 Task: Add Smarty Pants Baby Multi & DHA Liquid to the cart.
Action: Mouse moved to (247, 127)
Screenshot: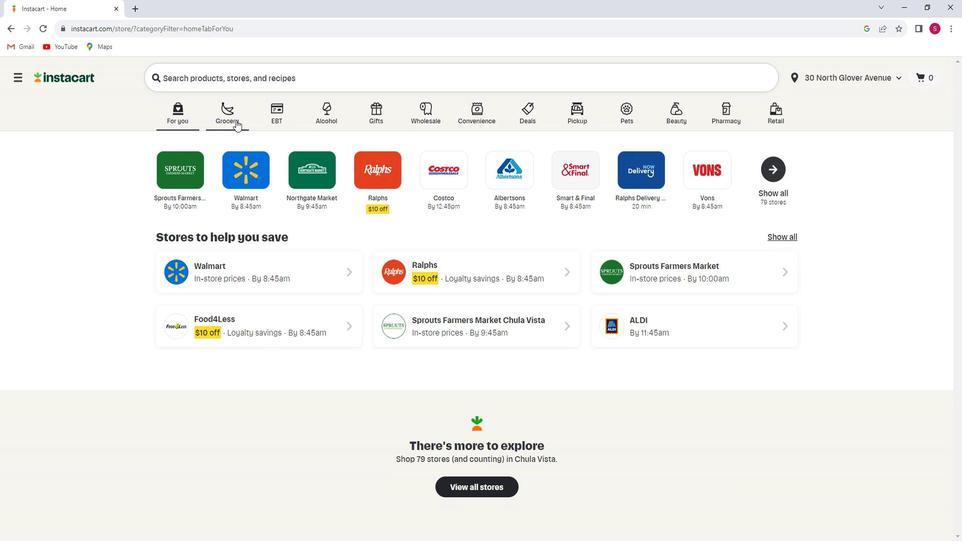 
Action: Mouse pressed left at (247, 127)
Screenshot: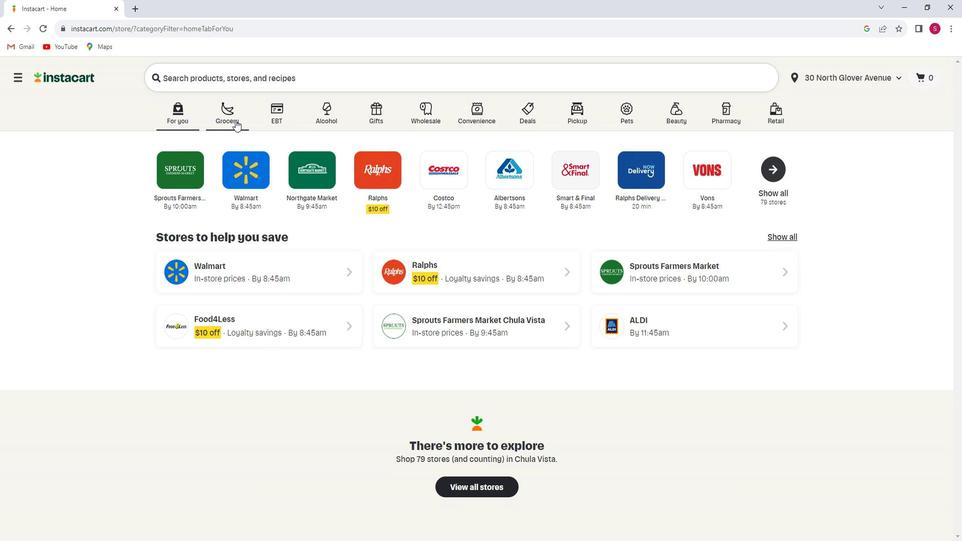 
Action: Mouse moved to (269, 302)
Screenshot: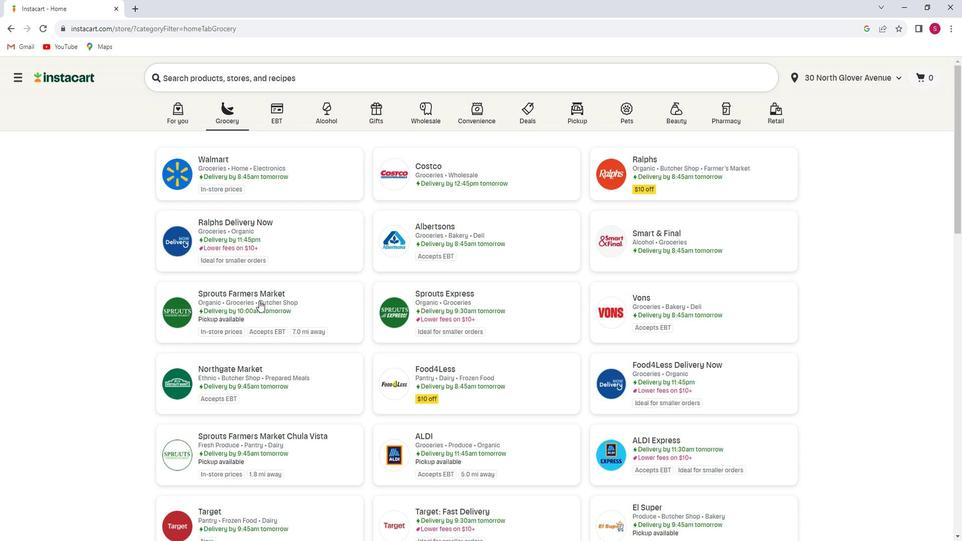 
Action: Mouse pressed left at (269, 302)
Screenshot: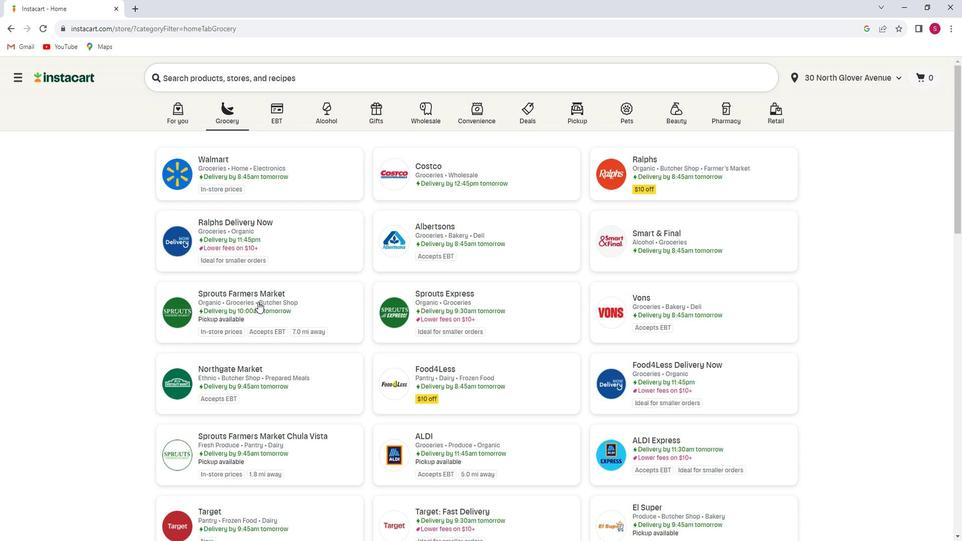 
Action: Mouse moved to (71, 281)
Screenshot: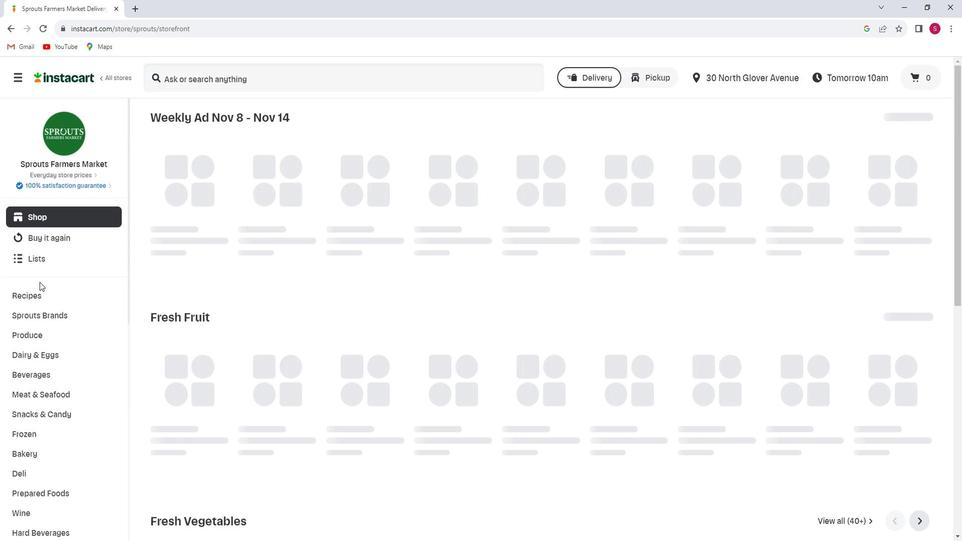 
Action: Mouse scrolled (71, 280) with delta (0, 0)
Screenshot: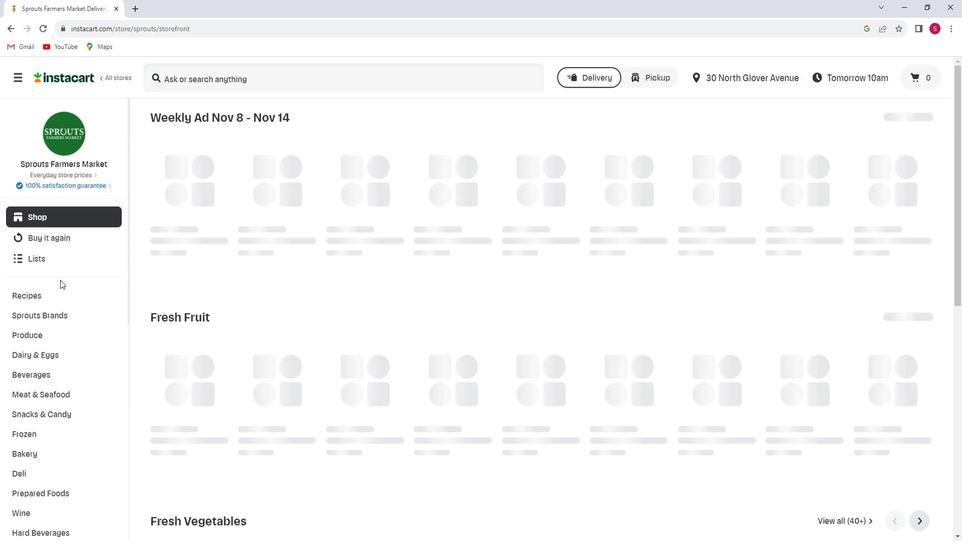 
Action: Mouse scrolled (71, 280) with delta (0, 0)
Screenshot: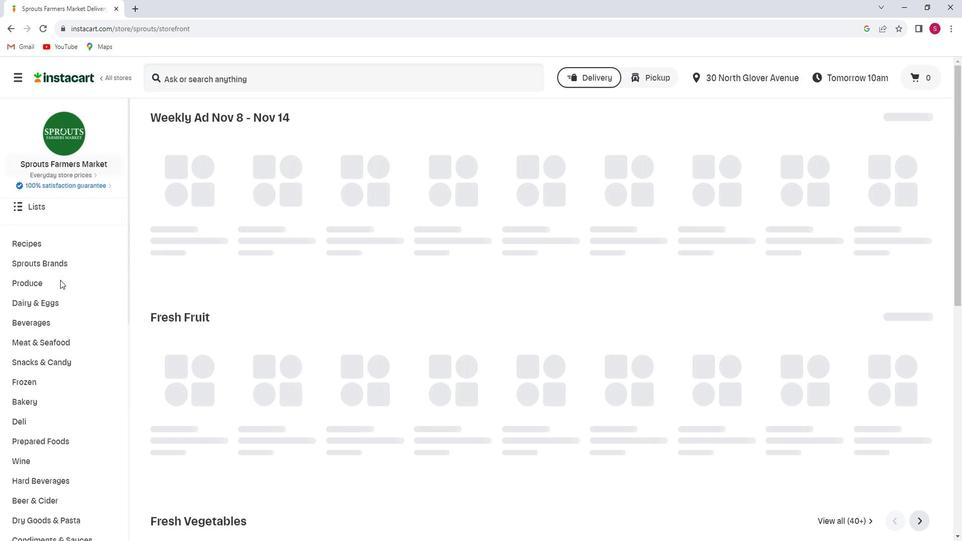 
Action: Mouse scrolled (71, 280) with delta (0, 0)
Screenshot: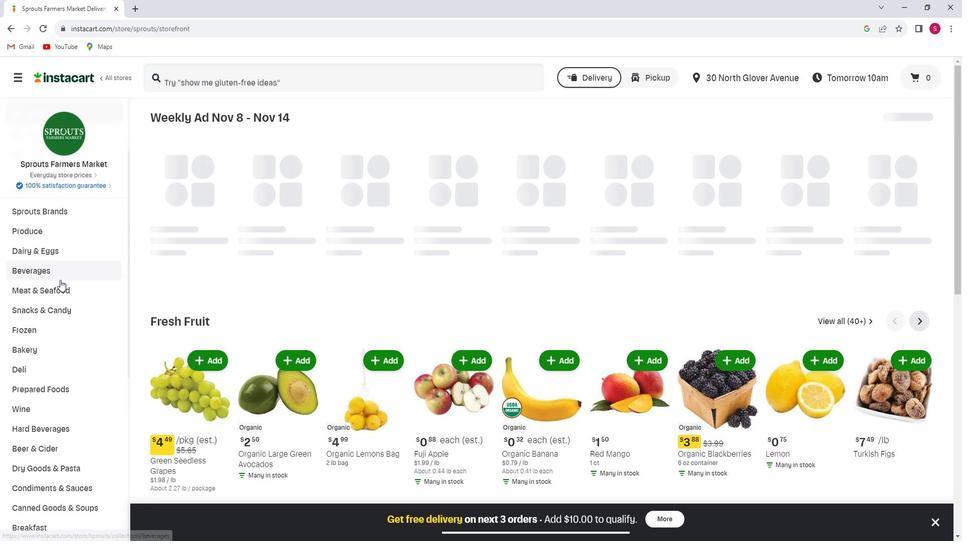 
Action: Mouse scrolled (71, 280) with delta (0, 0)
Screenshot: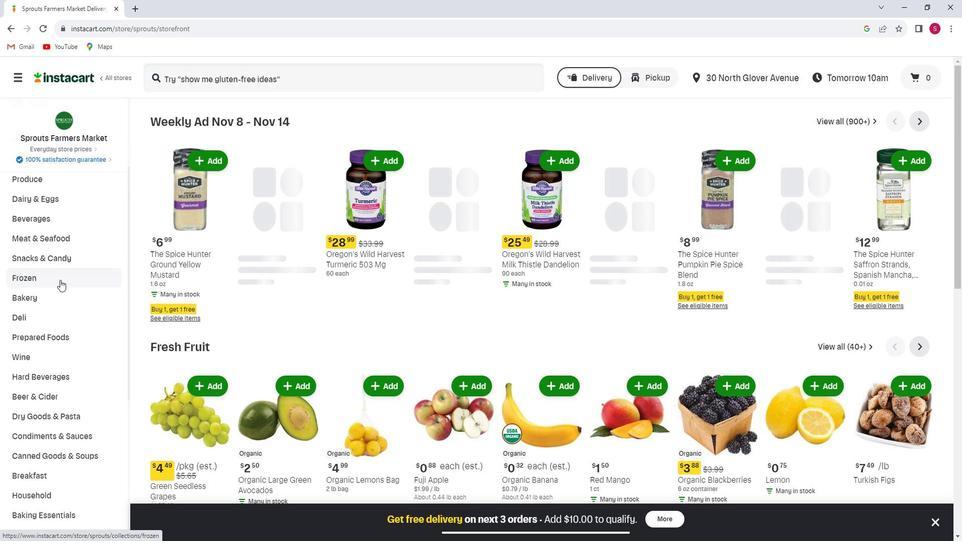 
Action: Mouse scrolled (71, 280) with delta (0, 0)
Screenshot: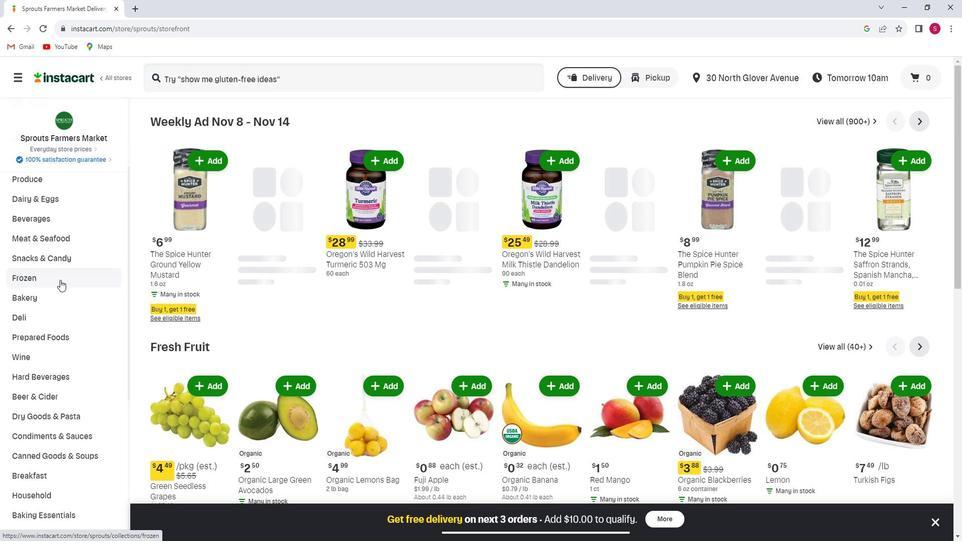 
Action: Mouse scrolled (71, 280) with delta (0, 0)
Screenshot: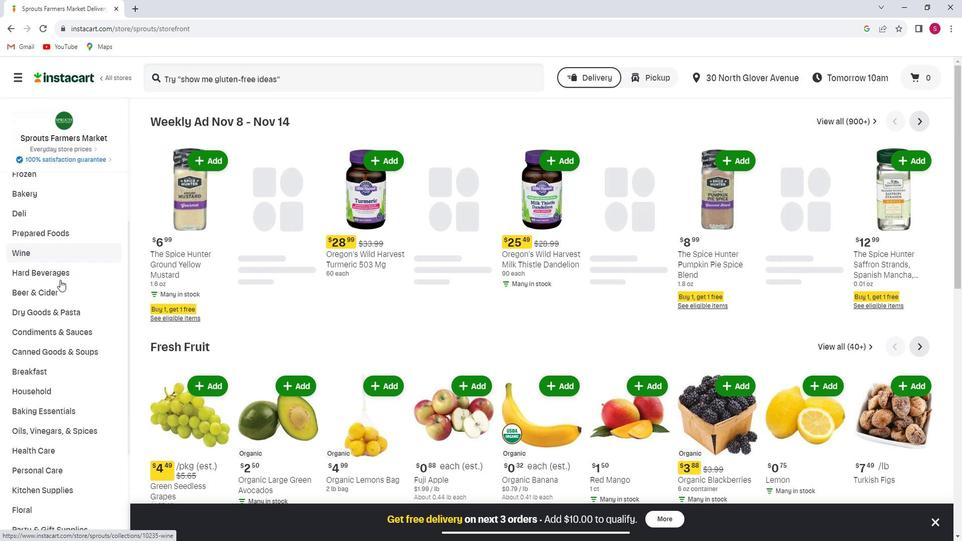 
Action: Mouse scrolled (71, 280) with delta (0, 0)
Screenshot: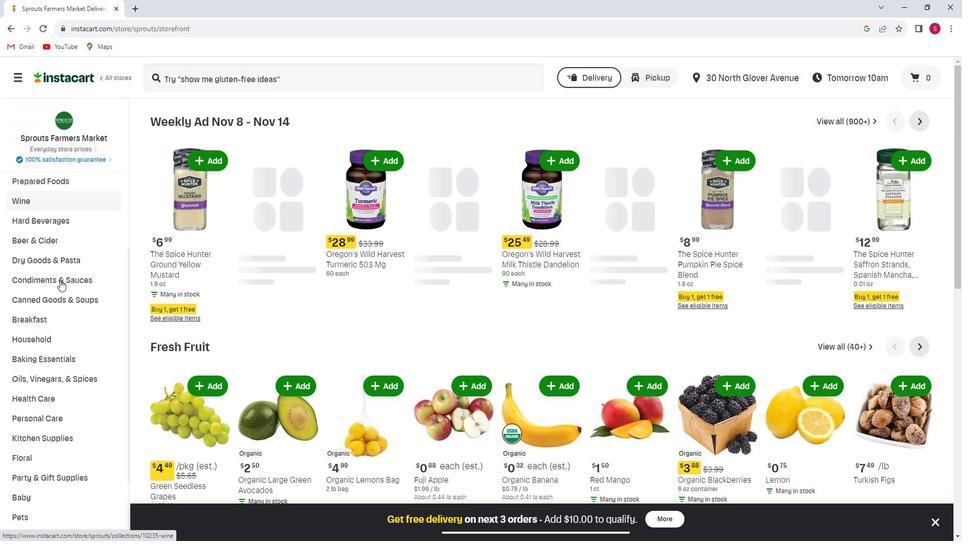 
Action: Mouse scrolled (71, 280) with delta (0, 0)
Screenshot: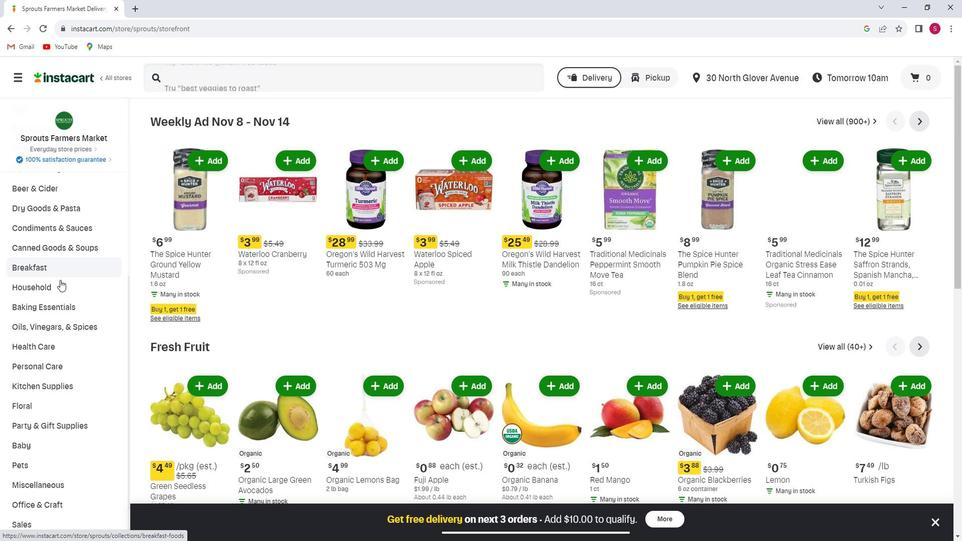 
Action: Mouse scrolled (71, 280) with delta (0, 0)
Screenshot: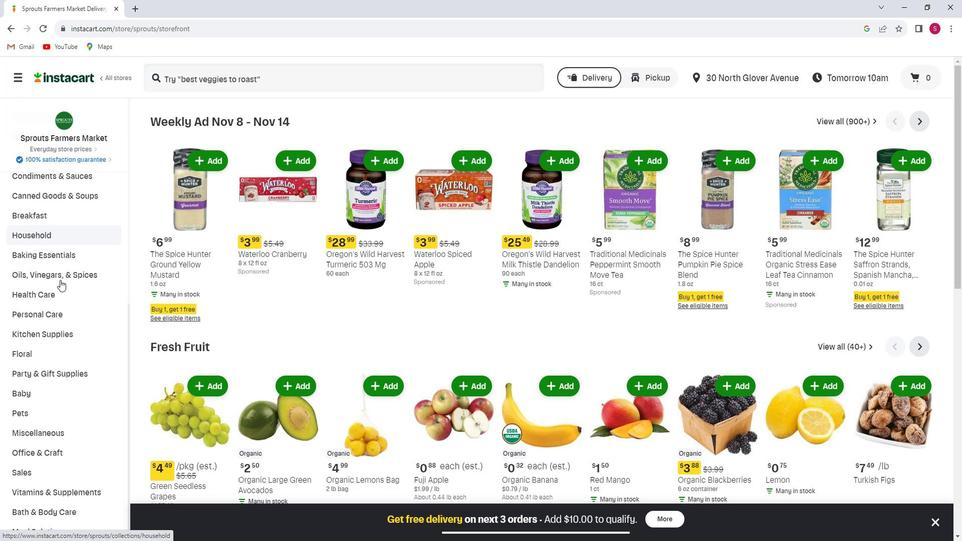 
Action: Mouse moved to (38, 382)
Screenshot: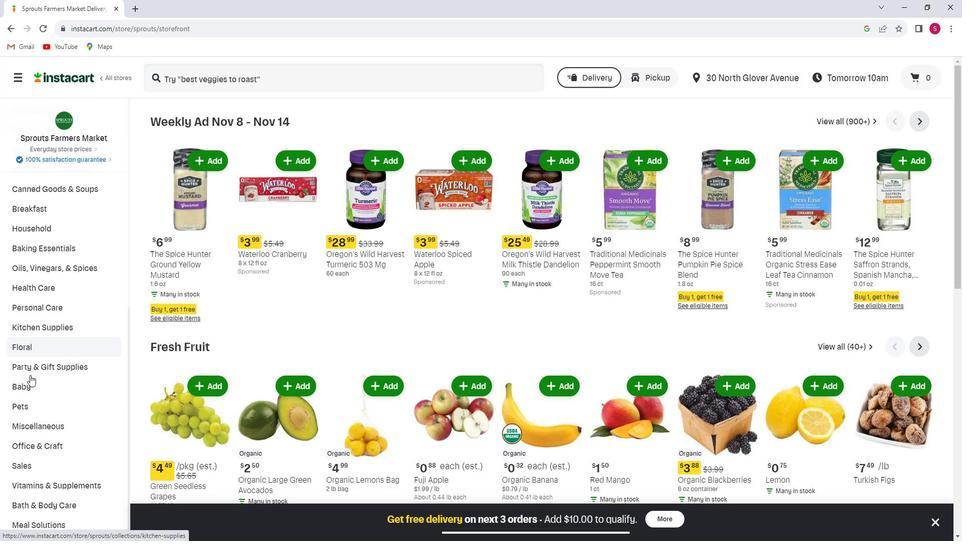 
Action: Mouse pressed left at (38, 382)
Screenshot: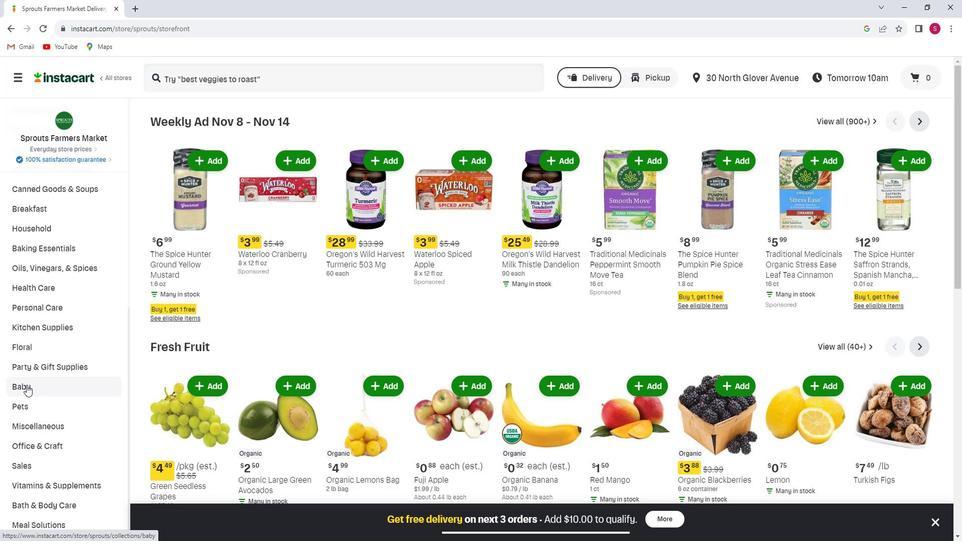 
Action: Mouse moved to (44, 401)
Screenshot: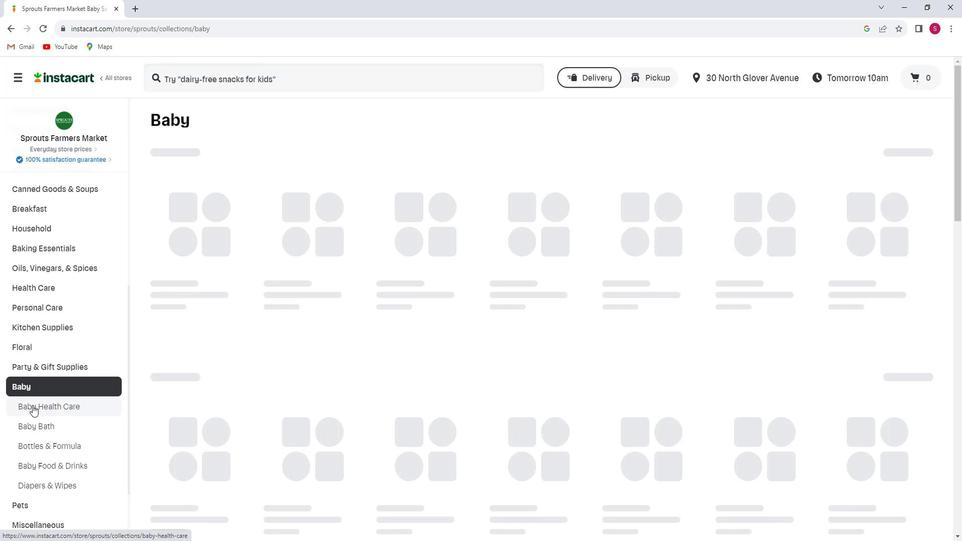 
Action: Mouse pressed left at (44, 401)
Screenshot: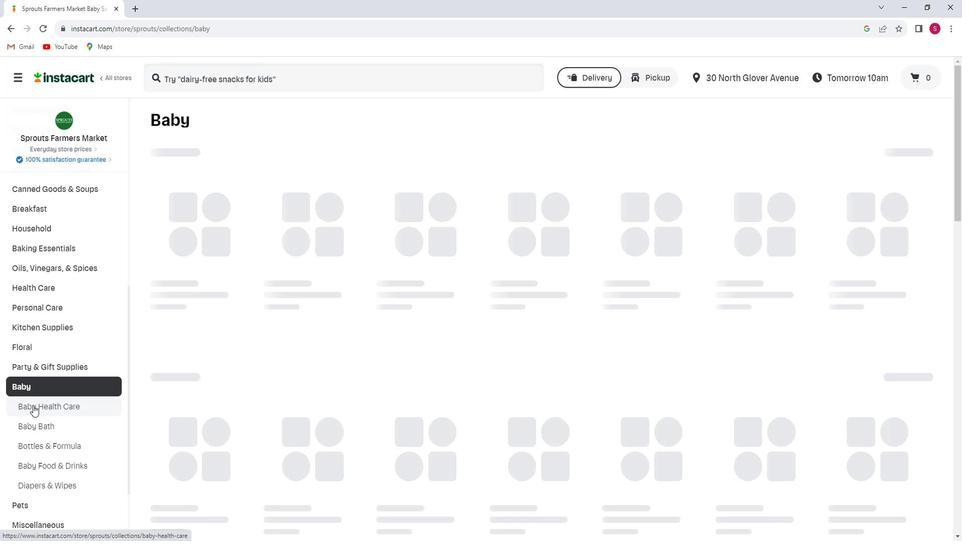 
Action: Mouse moved to (261, 96)
Screenshot: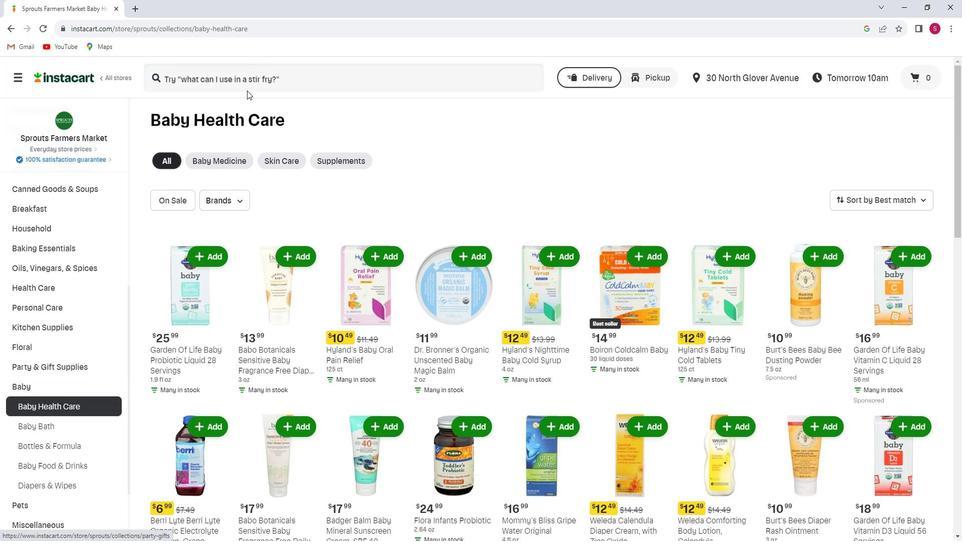 
Action: Mouse pressed left at (261, 96)
Screenshot: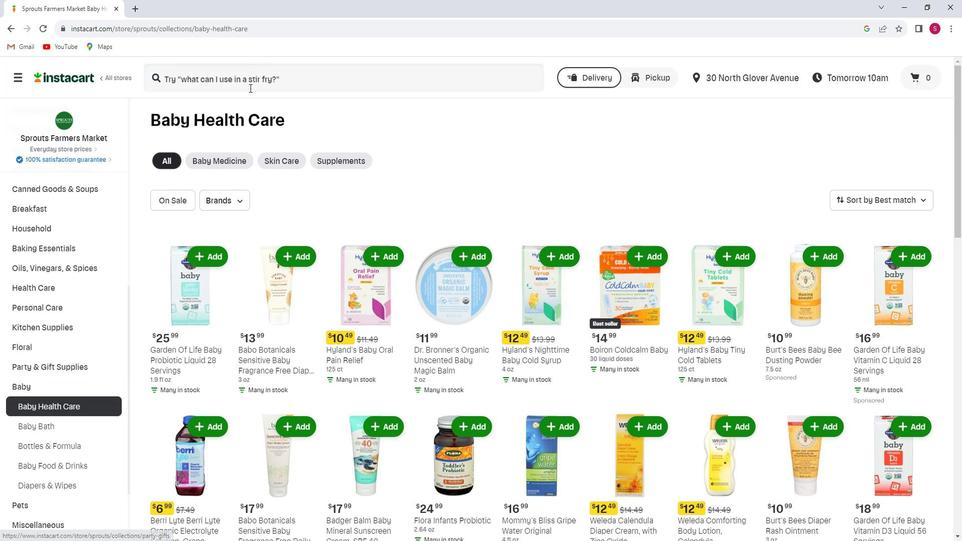 
Action: Key pressed <Key.shift>Smarty<Key.space><Key.shift_r>Pants<Key.space><Key.shift_r>Baby<Key.space><Key.shift_r>Multi<Key.space><Key.shift><Key.shift><Key.shift><Key.shift><Key.shift><Key.shift><Key.shift><Key.shift><Key.shift><Key.shift><Key.shift><Key.shift><Key.shift><Key.shift><Key.shift><Key.shift><Key.shift><Key.shift><Key.shift><Key.shift><Key.shift><Key.shift><Key.shift><Key.shift><Key.shift><Key.shift><Key.shift><Key.shift><Key.shift><Key.shift><Key.shift><Key.shift><Key.shift><Key.shift>&<Key.space><Key.shift><Key.shift><Key.shift><Key.shift><Key.shift><Key.shift><Key.shift><Key.shift><Key.shift><Key.shift><Key.shift><Key.shift><Key.shift><Key.shift><Key.shift><Key.shift><Key.shift><Key.shift><Key.shift>D<Key.shift_r>H<Key.shift>A<Key.space><Key.shift_r>Liquid<Key.enter>
Screenshot: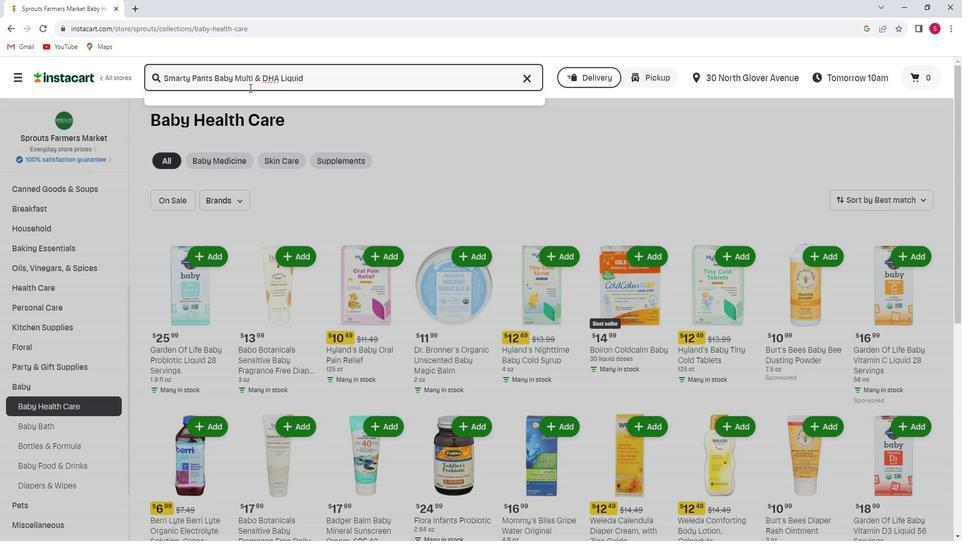 
Action: Mouse moved to (577, 254)
Screenshot: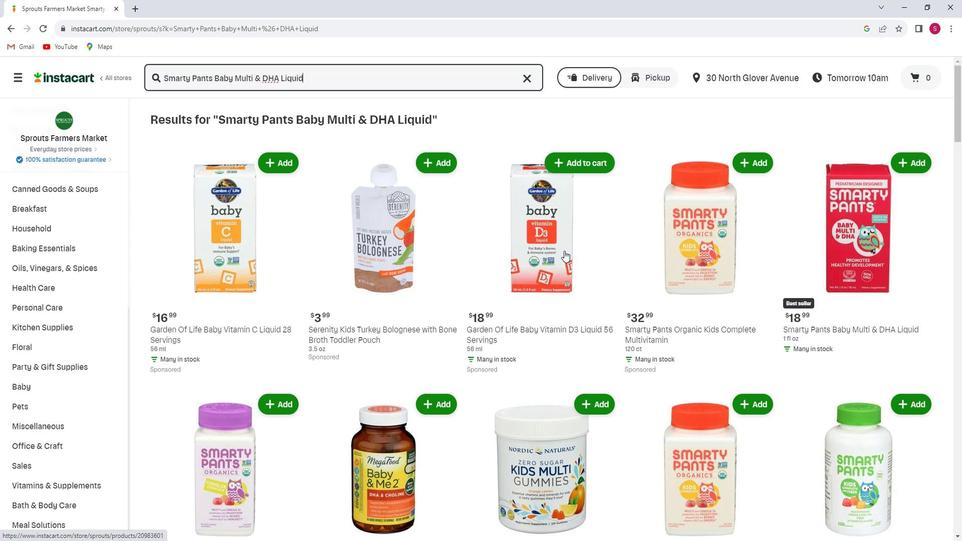 
Action: Mouse scrolled (577, 255) with delta (0, 0)
Screenshot: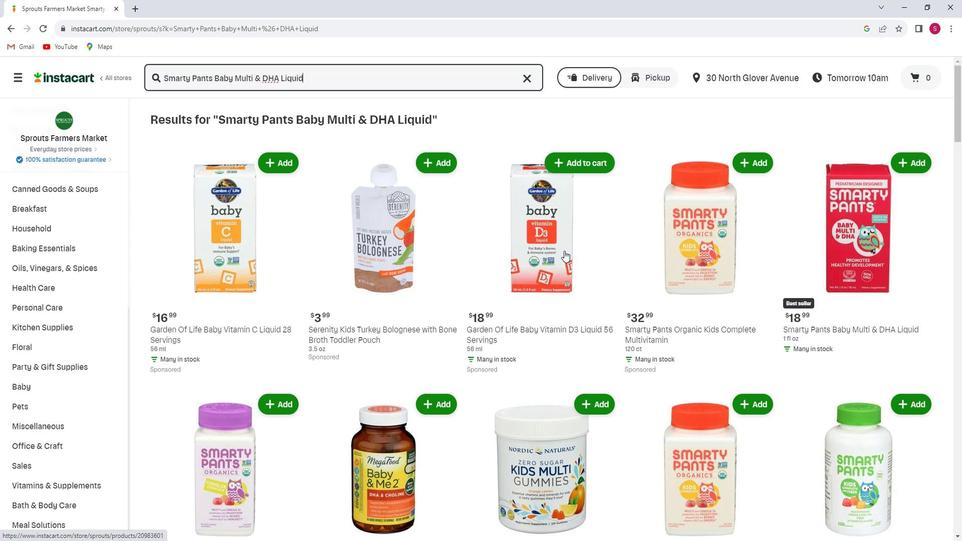 
Action: Mouse moved to (904, 166)
Screenshot: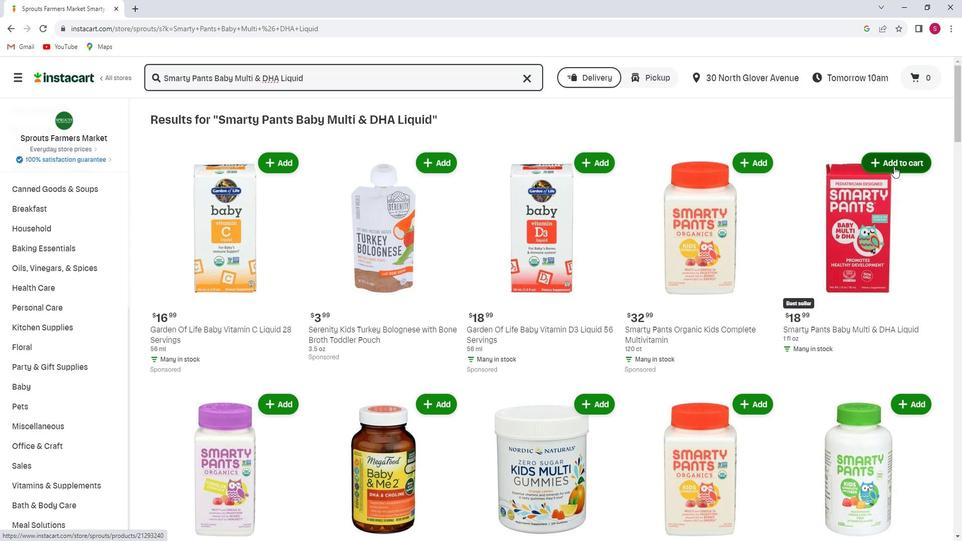 
Action: Mouse pressed left at (904, 166)
Screenshot: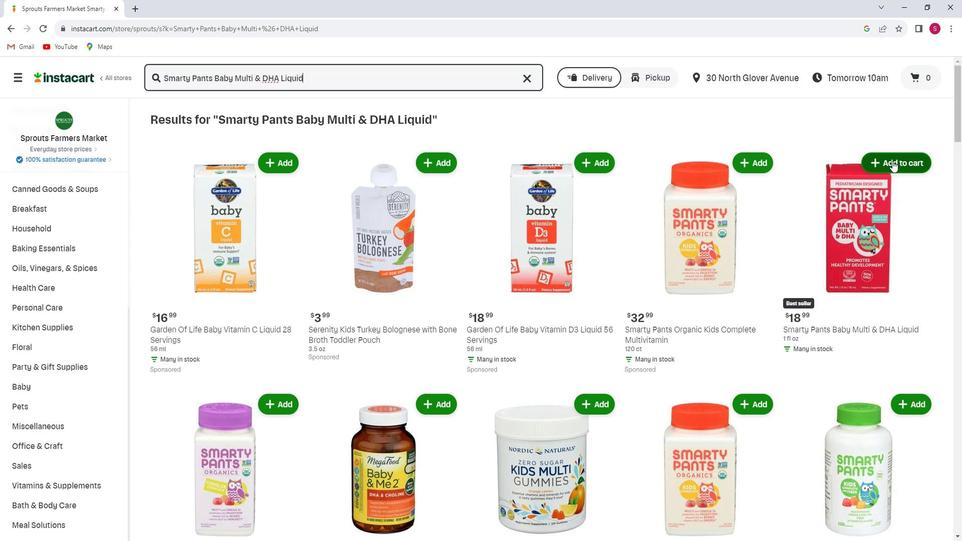 
Action: Mouse moved to (897, 239)
Screenshot: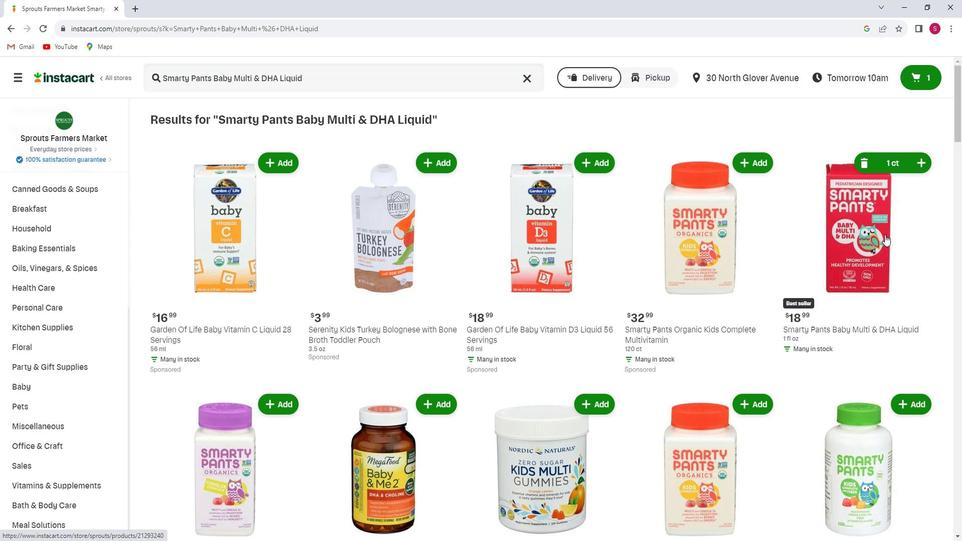 
